 Task: Select the instant messaging service as skype.
Action: Mouse moved to (785, 104)
Screenshot: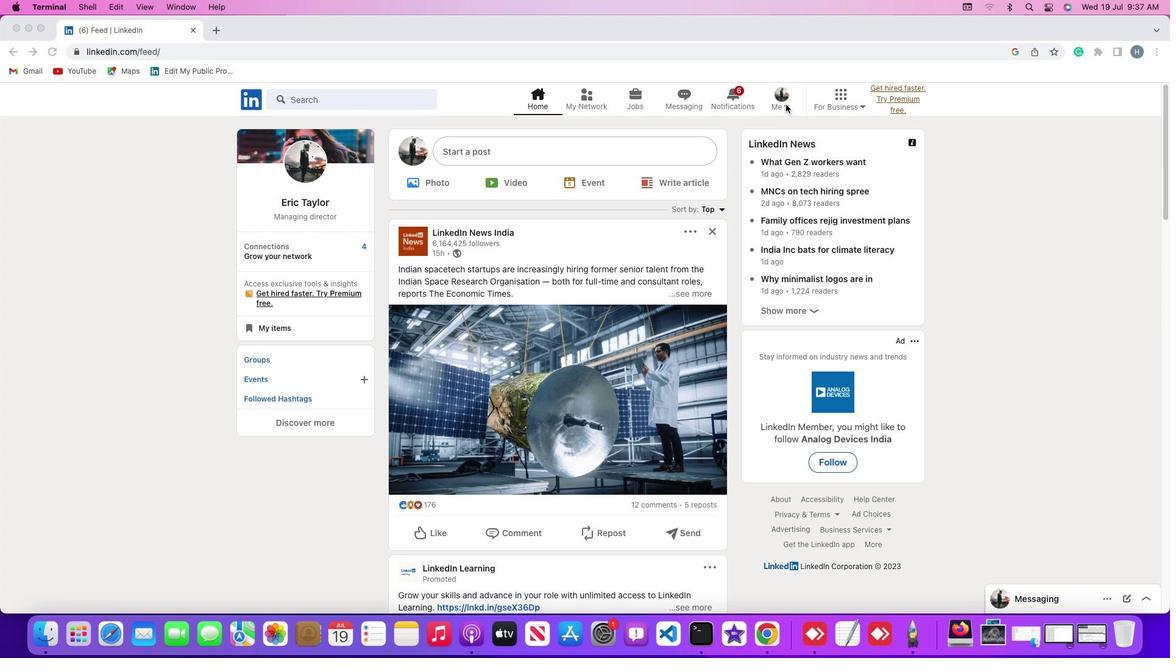 
Action: Mouse pressed left at (785, 104)
Screenshot: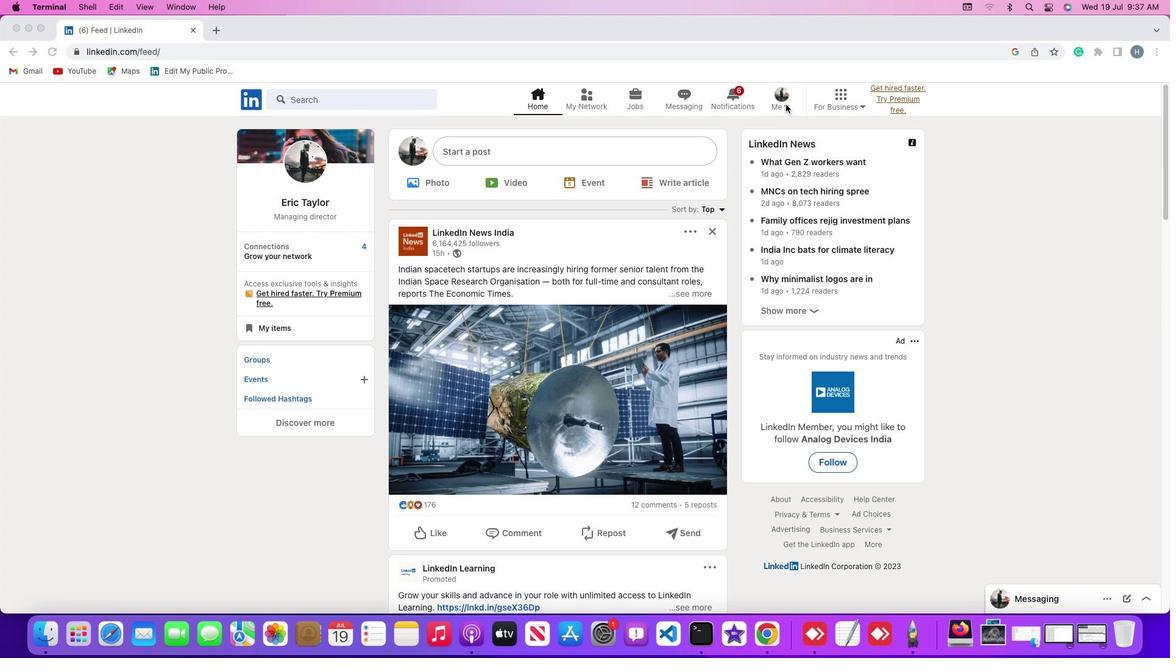 
Action: Mouse pressed left at (785, 104)
Screenshot: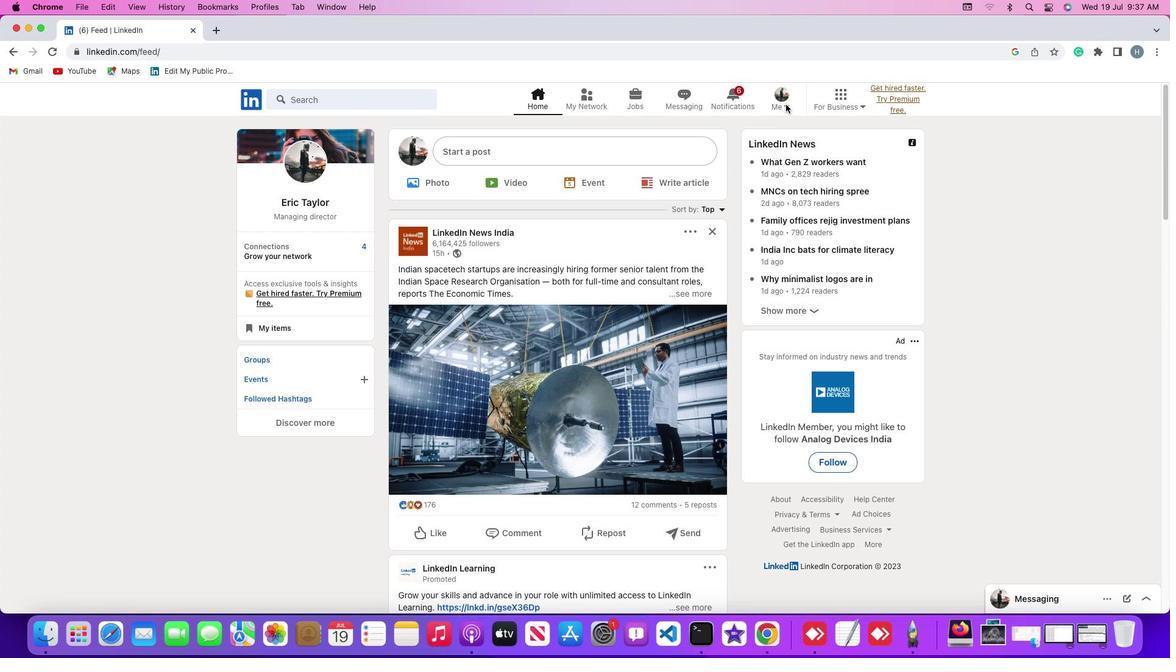 
Action: Mouse moved to (760, 167)
Screenshot: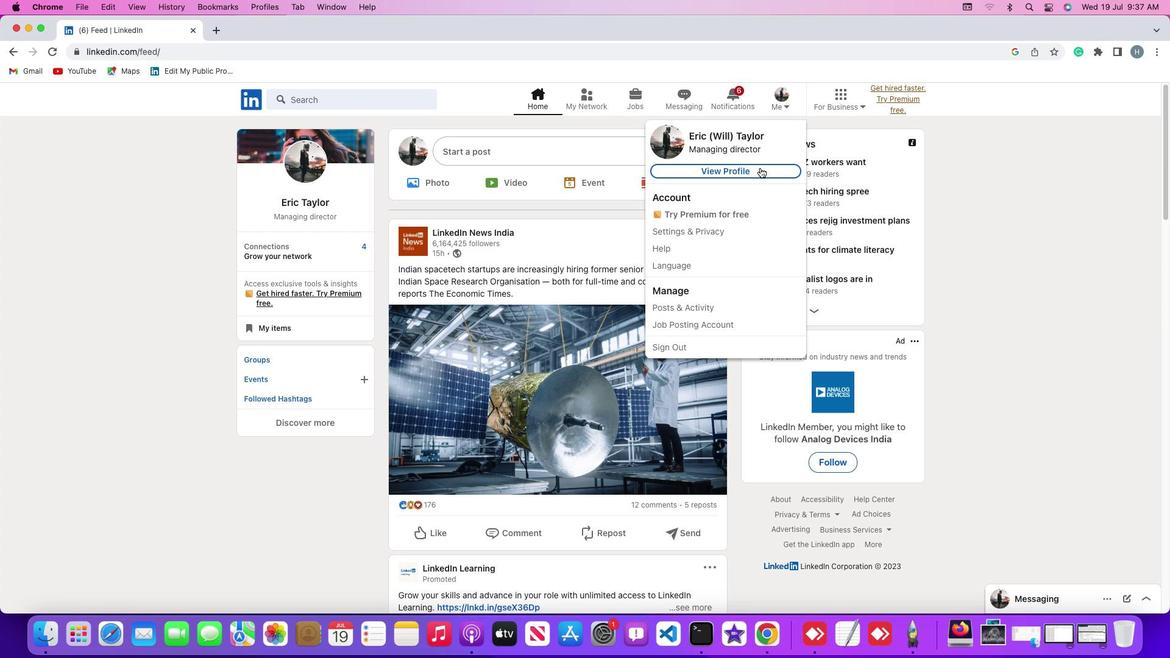 
Action: Mouse pressed left at (760, 167)
Screenshot: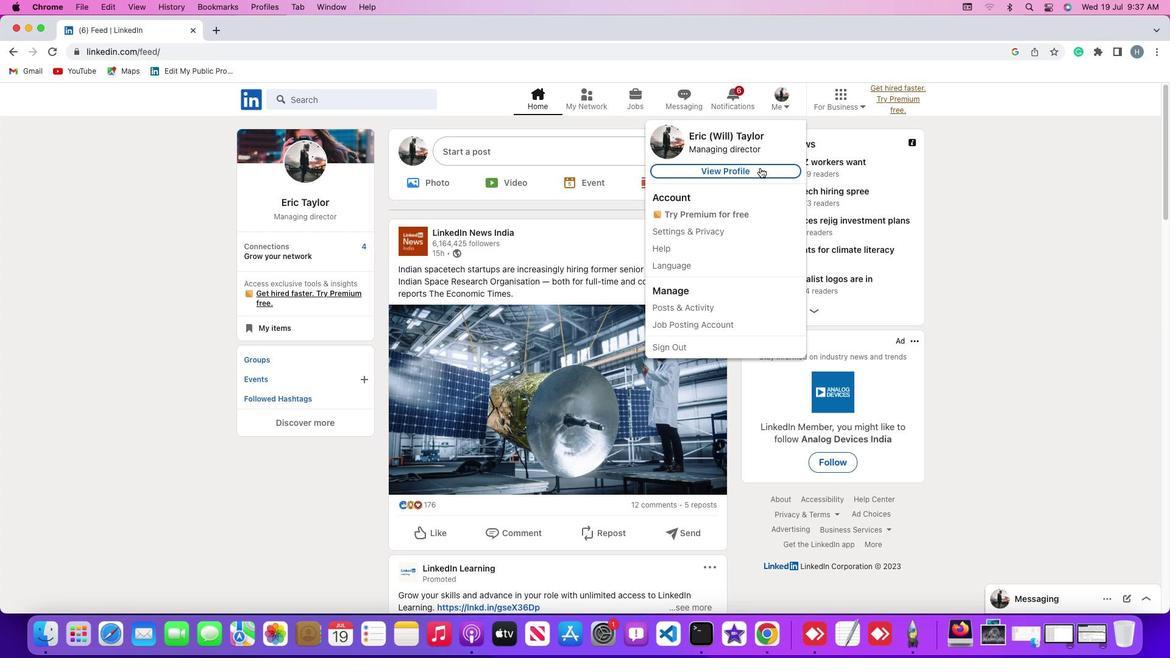 
Action: Mouse moved to (702, 269)
Screenshot: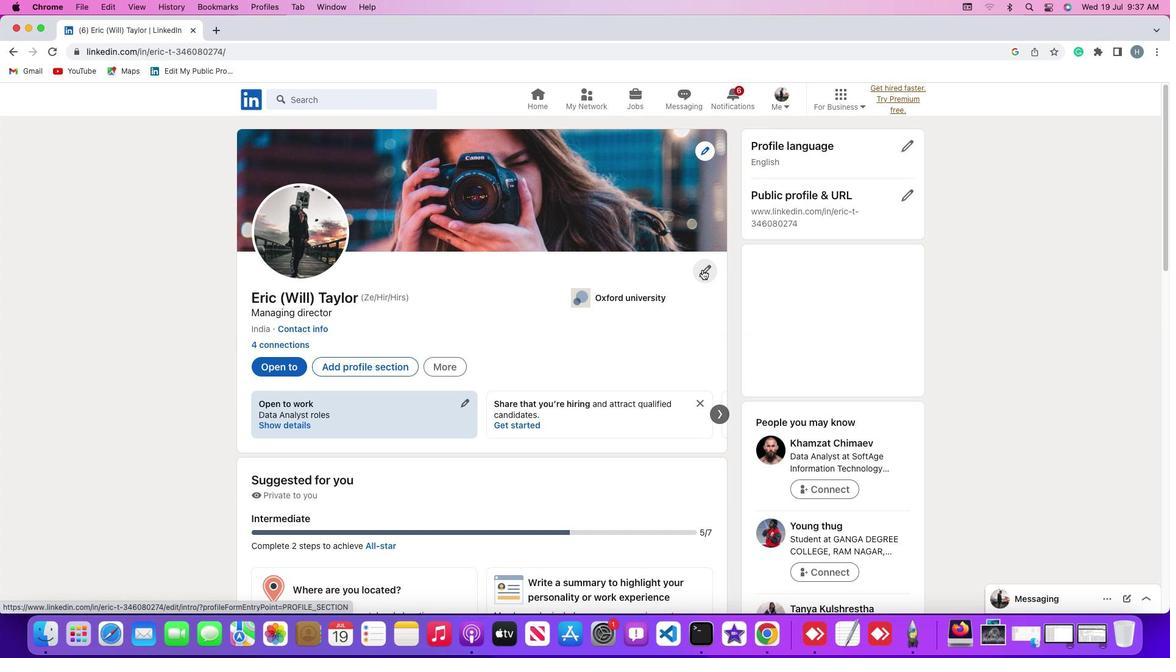 
Action: Mouse pressed left at (702, 269)
Screenshot: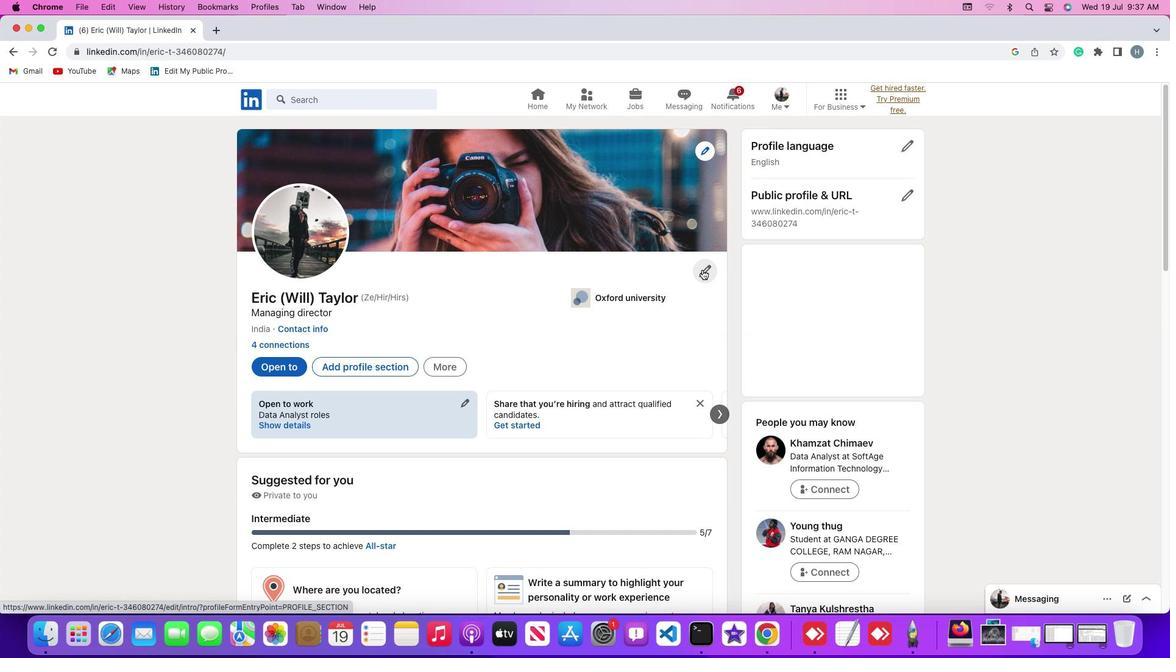 
Action: Mouse moved to (589, 334)
Screenshot: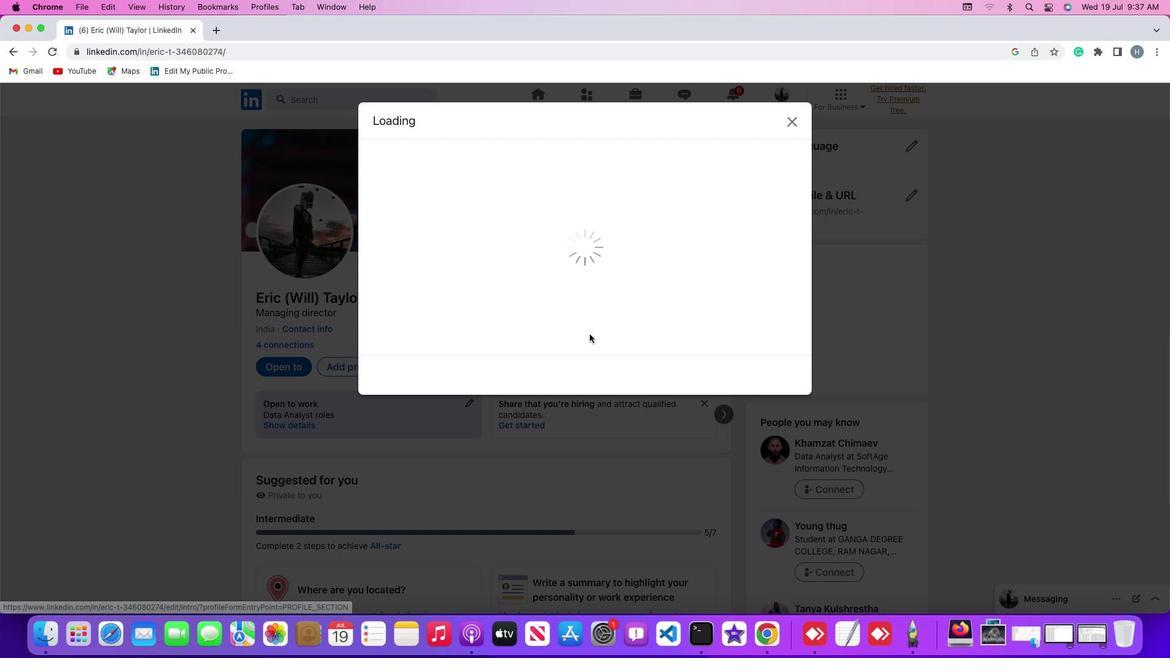 
Action: Mouse scrolled (589, 334) with delta (0, 0)
Screenshot: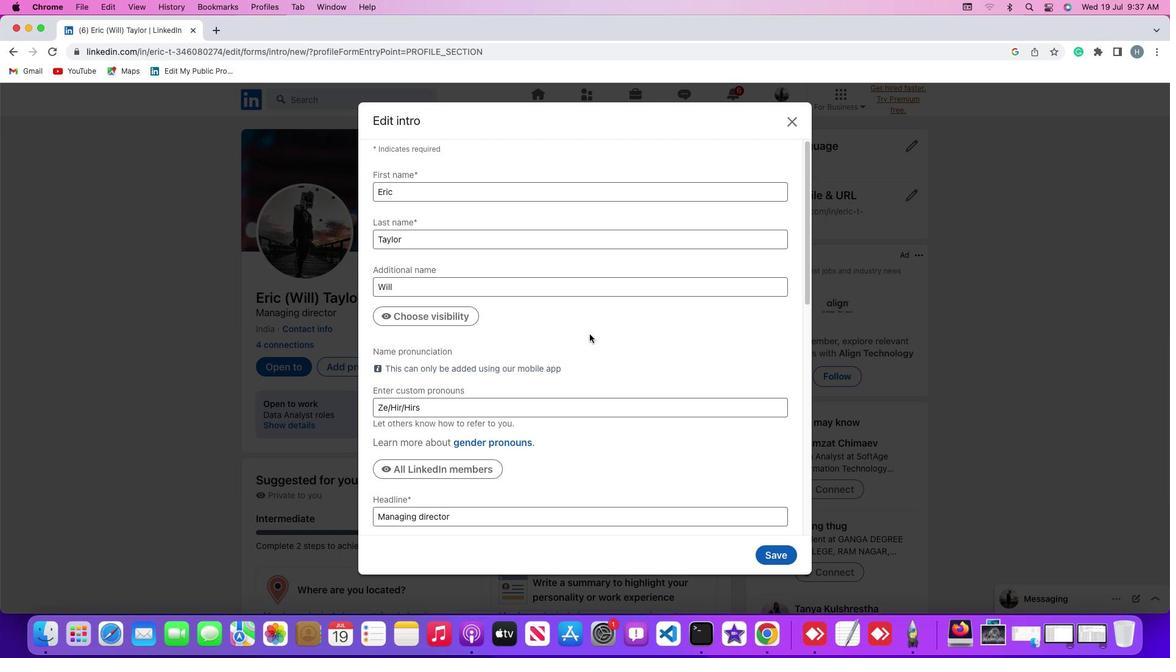 
Action: Mouse scrolled (589, 334) with delta (0, 0)
Screenshot: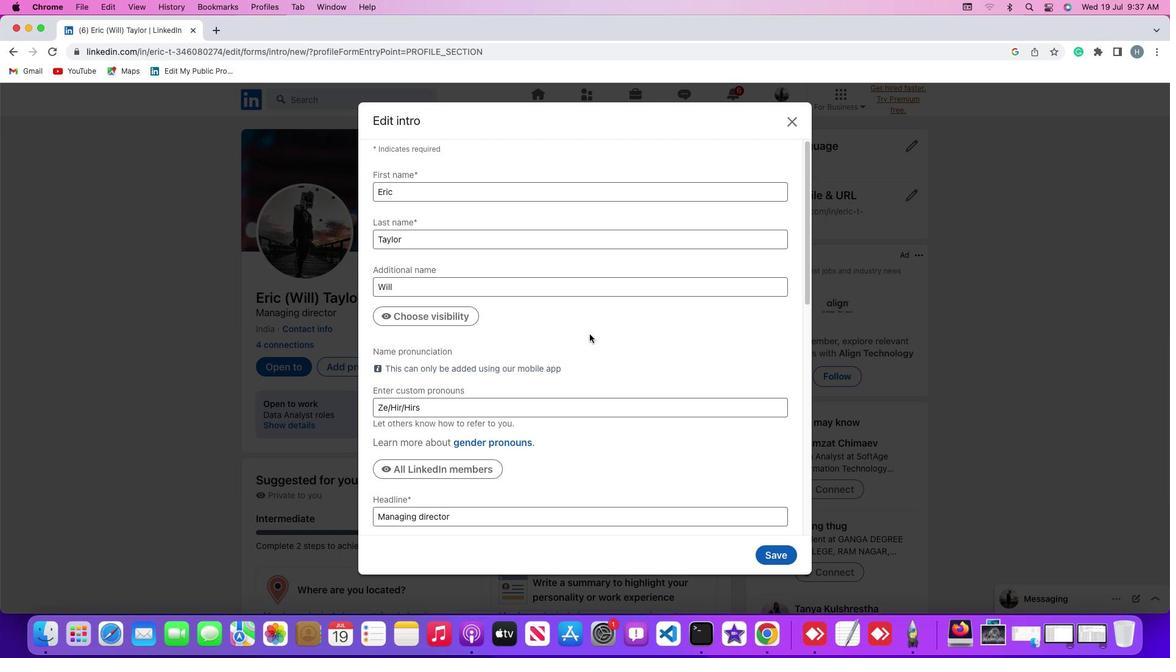 
Action: Mouse scrolled (589, 334) with delta (0, -2)
Screenshot: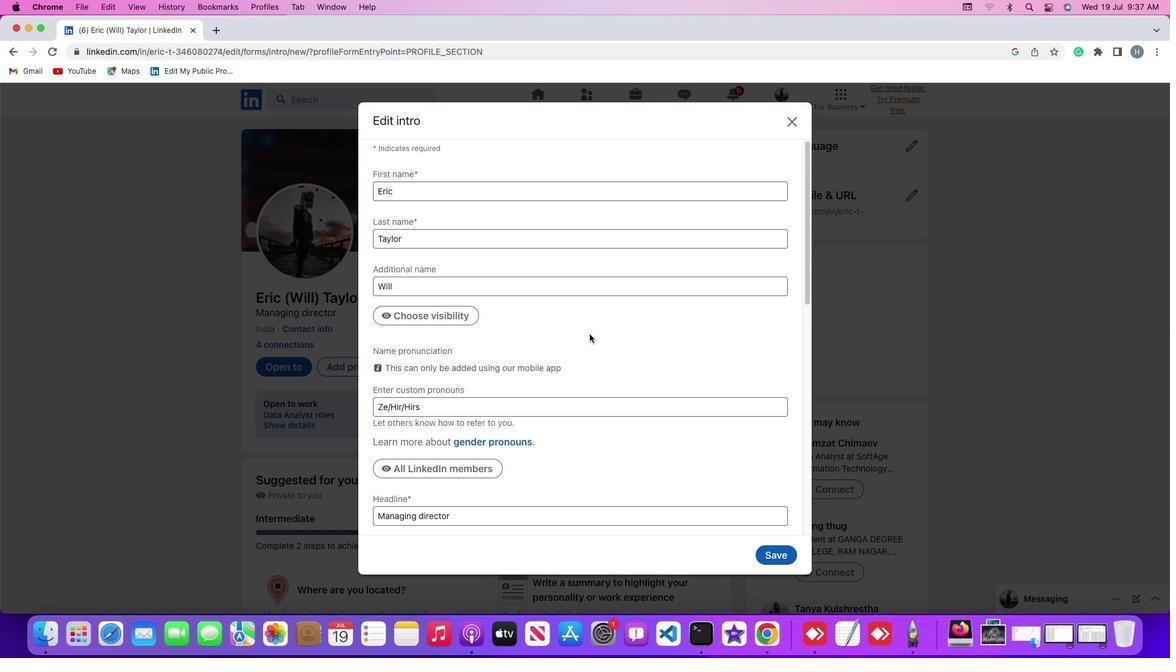 
Action: Mouse scrolled (589, 334) with delta (0, -3)
Screenshot: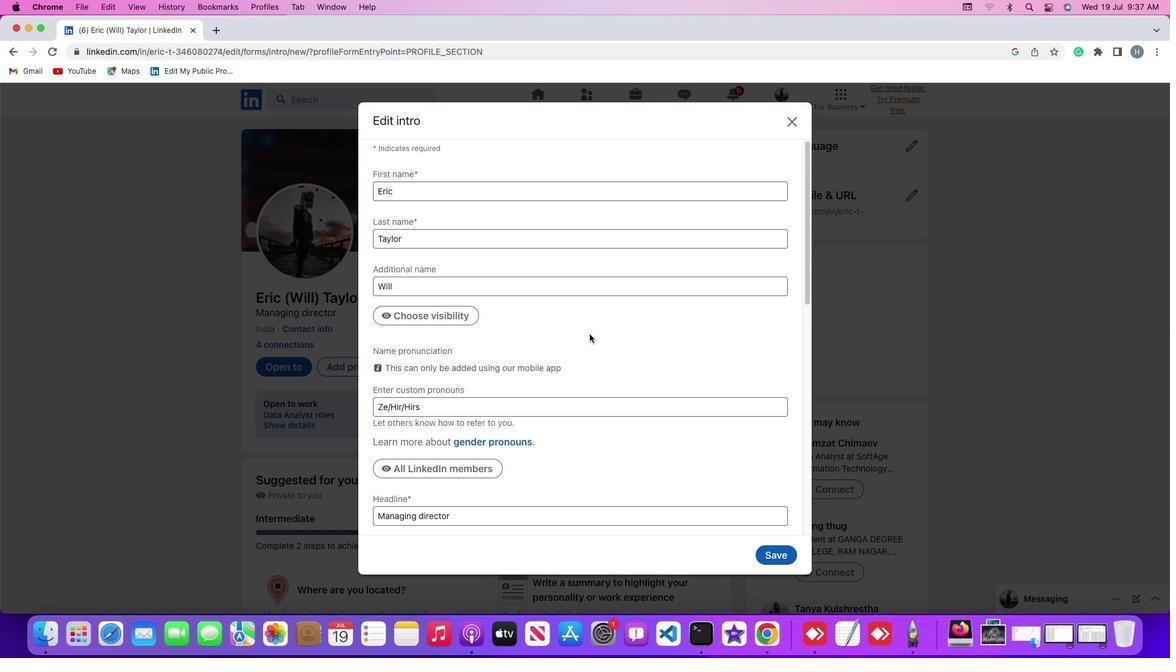 
Action: Mouse scrolled (589, 334) with delta (0, -3)
Screenshot: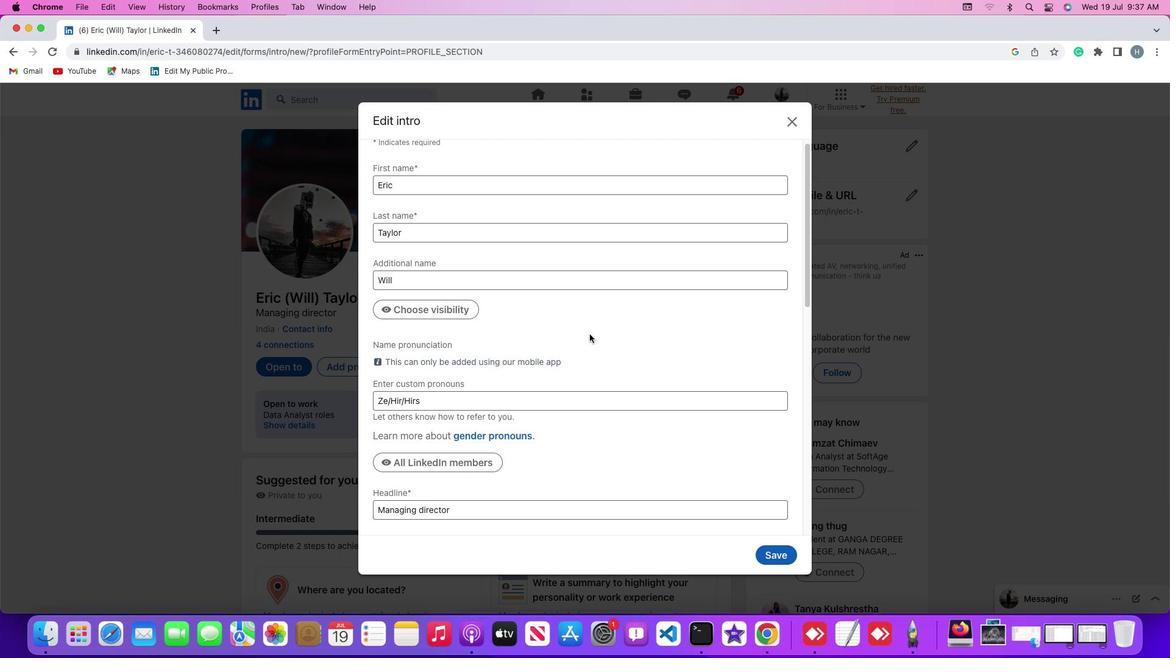 
Action: Mouse scrolled (589, 334) with delta (0, -3)
Screenshot: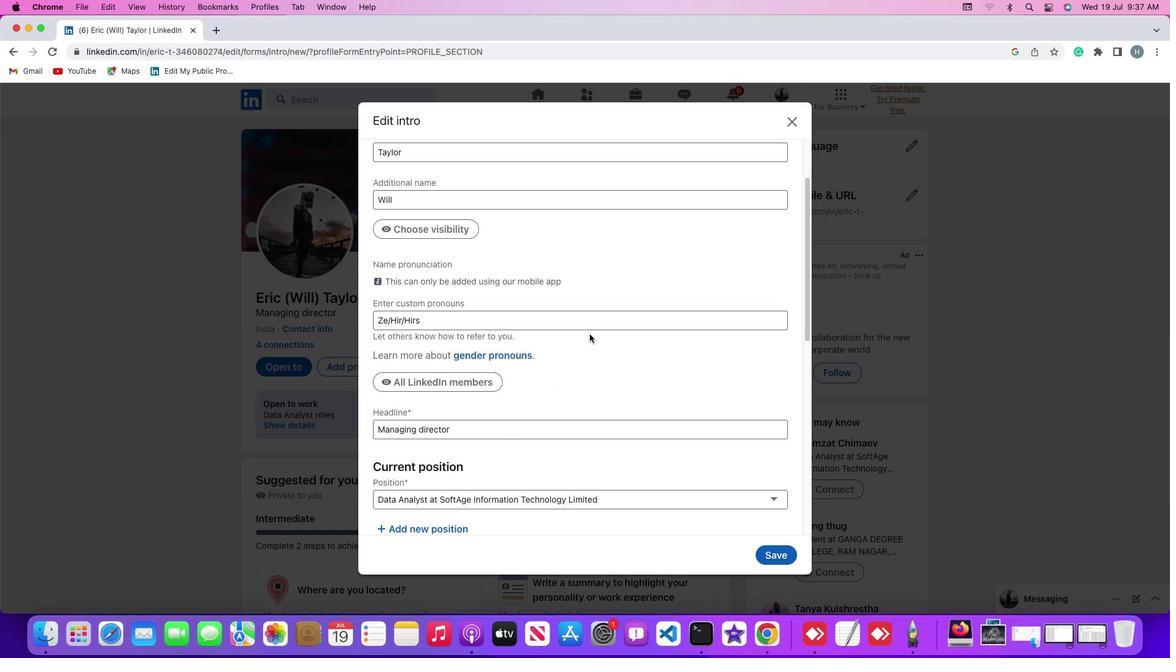 
Action: Mouse scrolled (589, 334) with delta (0, 0)
Screenshot: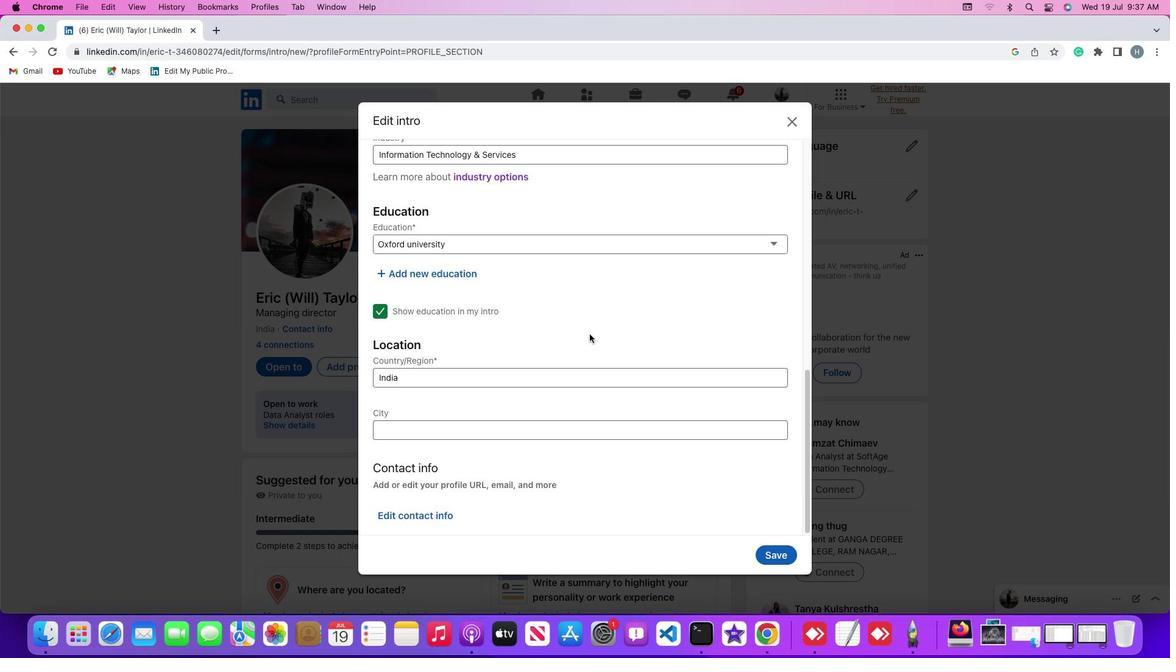 
Action: Mouse scrolled (589, 334) with delta (0, 0)
Screenshot: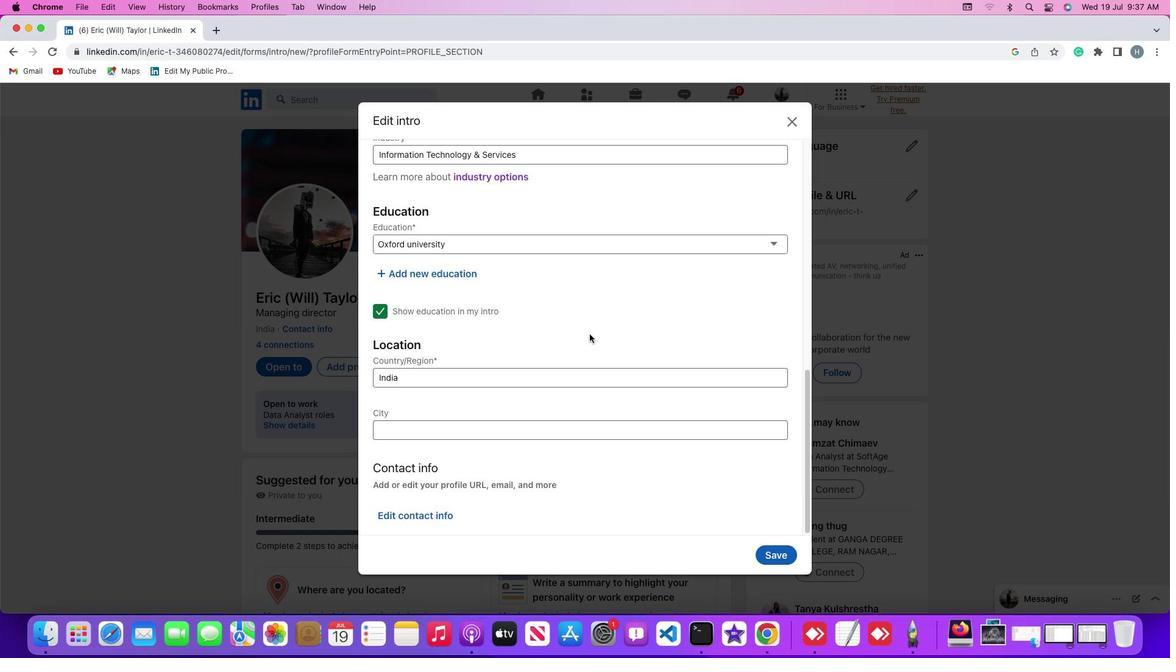 
Action: Mouse scrolled (589, 334) with delta (0, -2)
Screenshot: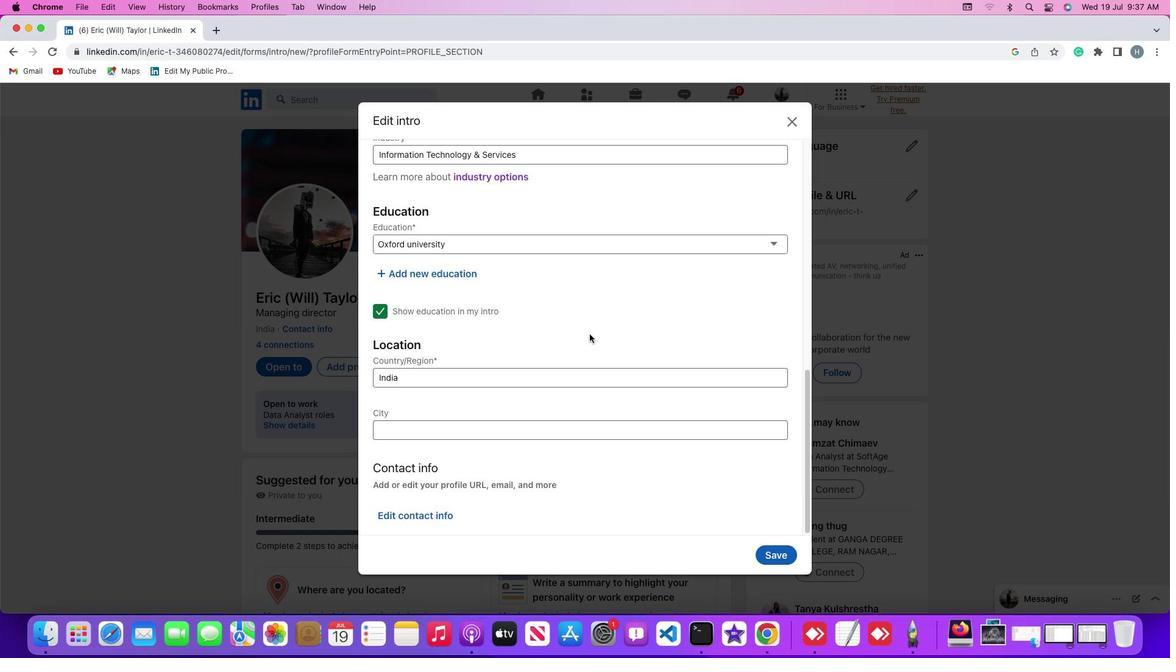 
Action: Mouse scrolled (589, 334) with delta (0, -3)
Screenshot: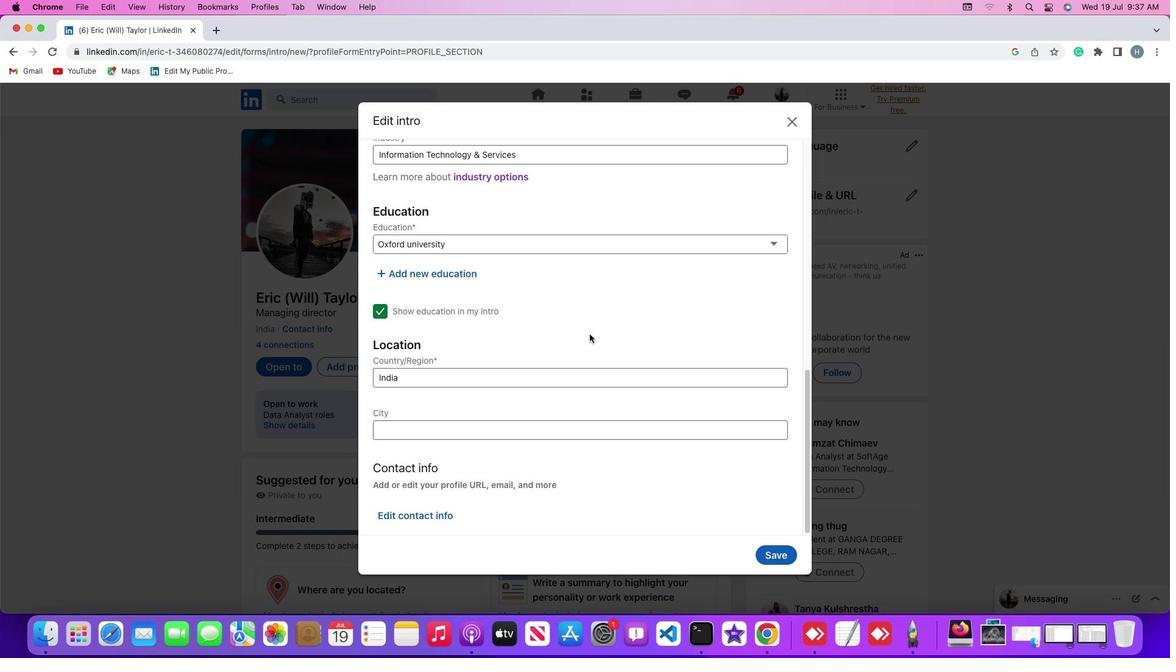 
Action: Mouse scrolled (589, 334) with delta (0, -3)
Screenshot: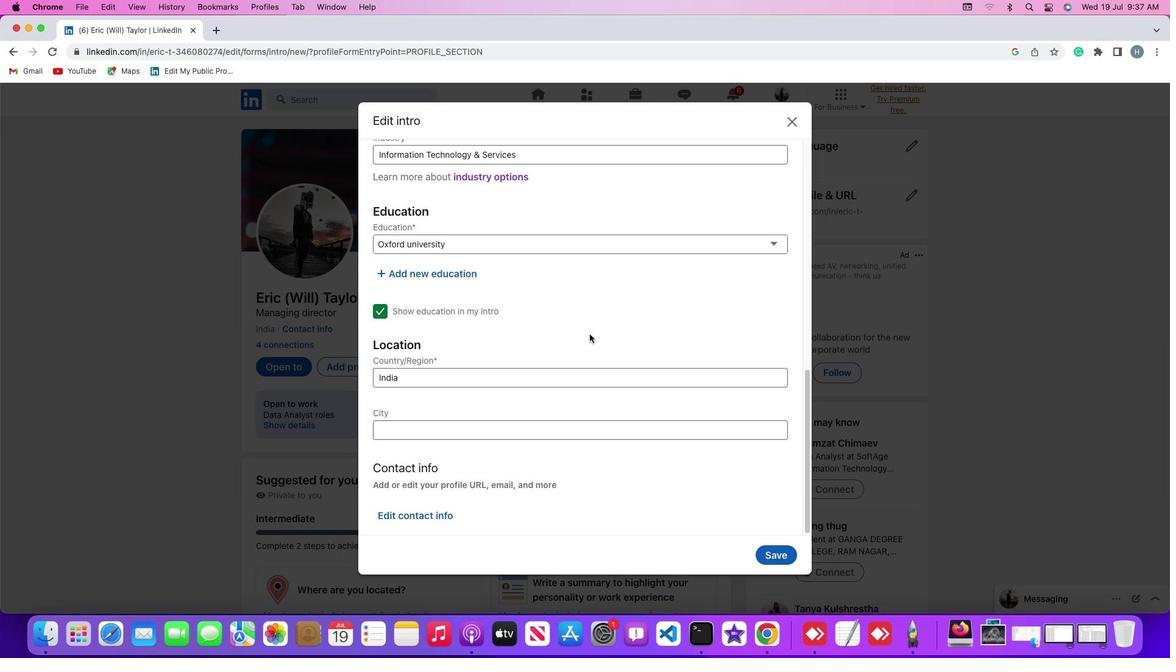 
Action: Mouse scrolled (589, 334) with delta (0, -4)
Screenshot: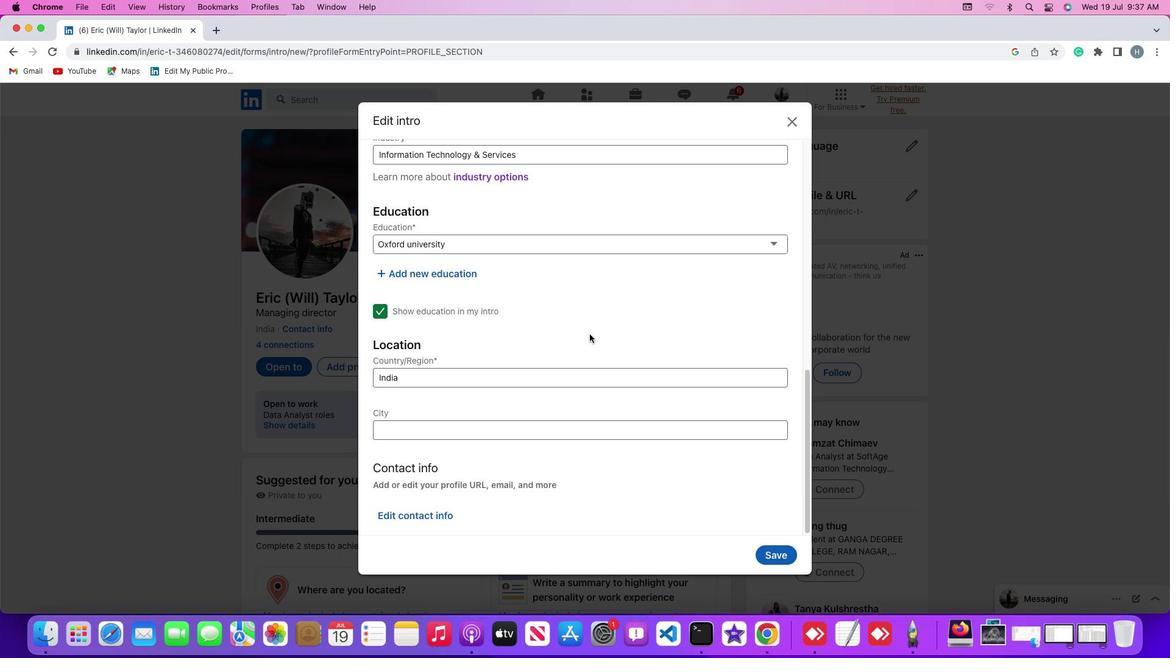 
Action: Mouse moved to (434, 512)
Screenshot: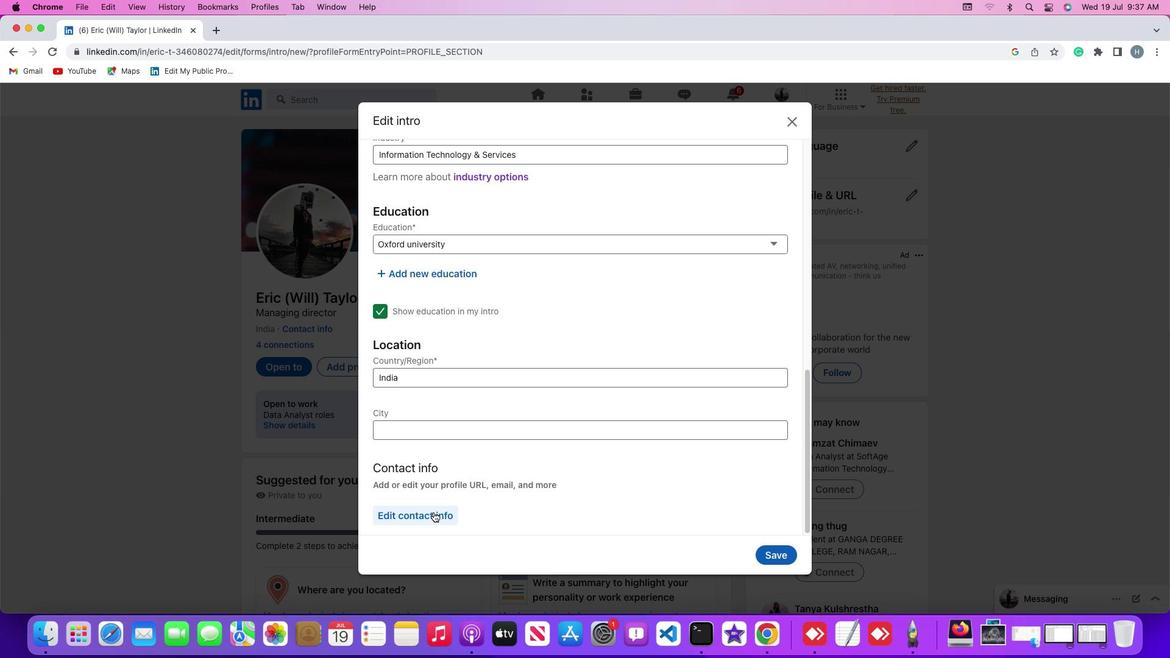 
Action: Mouse pressed left at (434, 512)
Screenshot: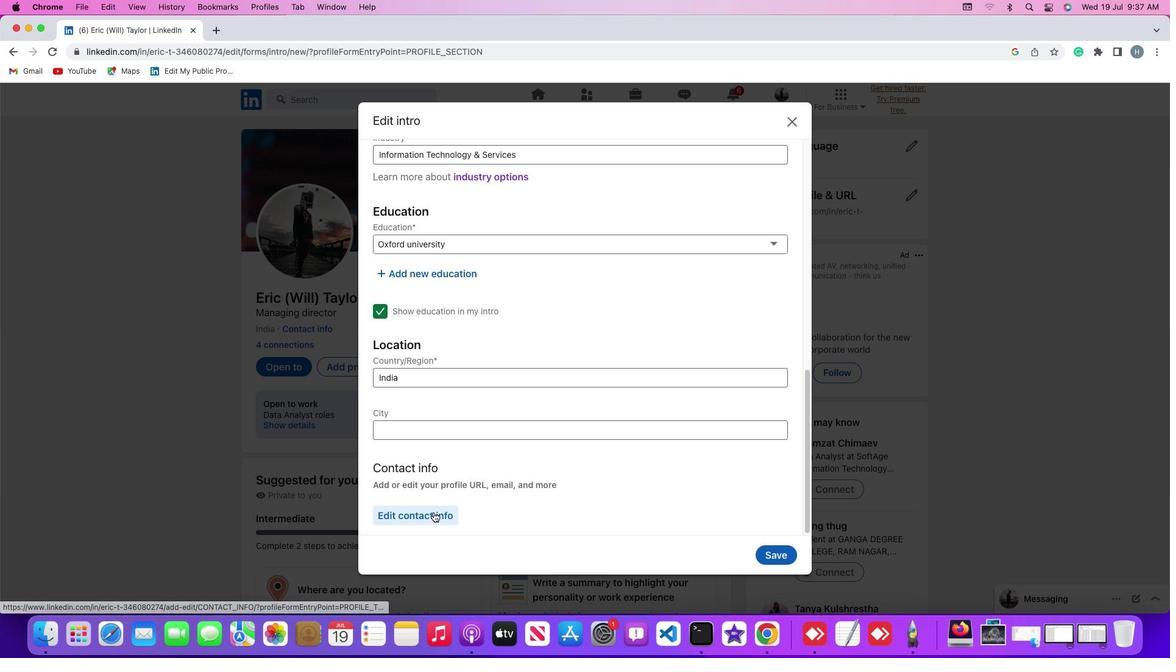 
Action: Mouse moved to (566, 366)
Screenshot: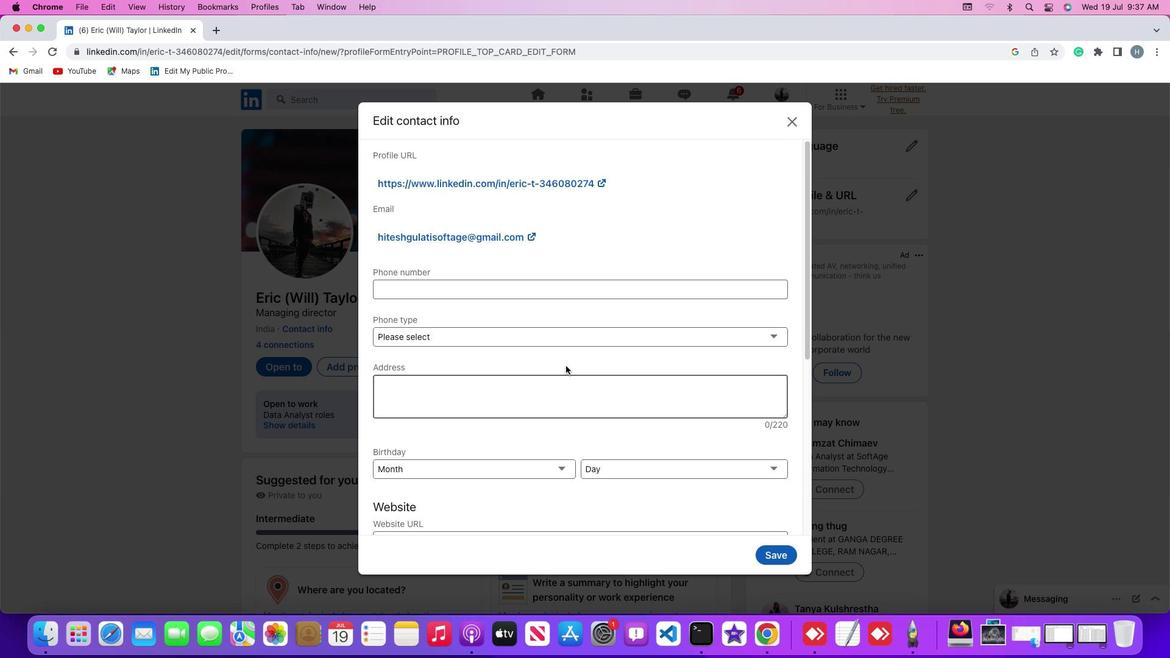 
Action: Mouse scrolled (566, 366) with delta (0, 0)
Screenshot: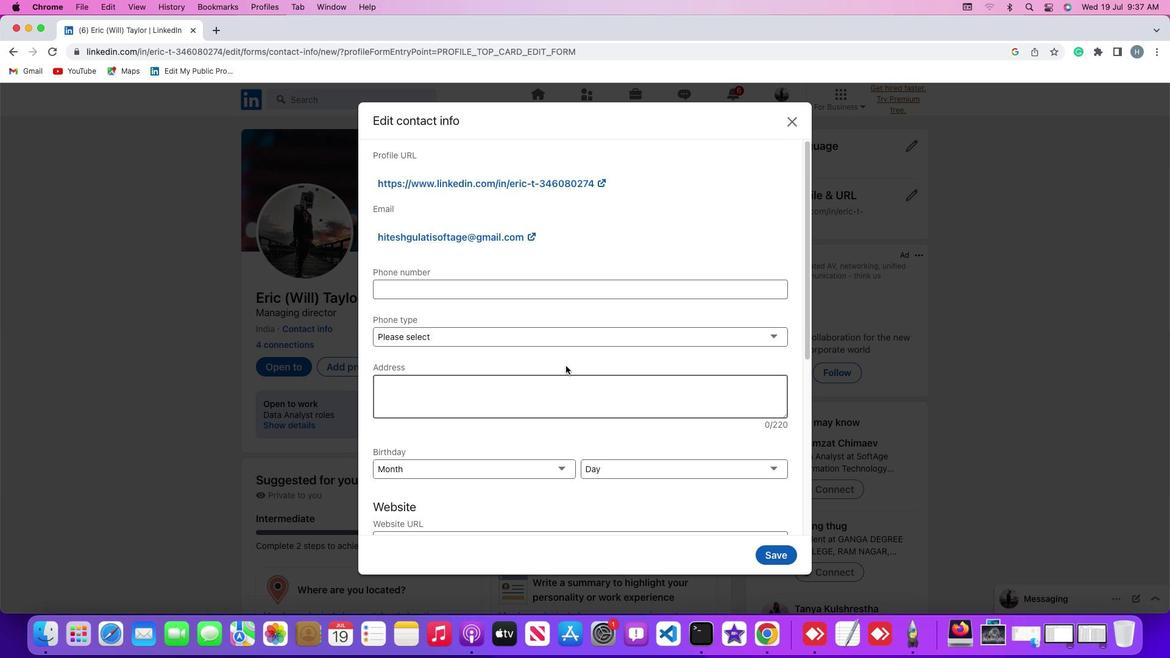 
Action: Mouse scrolled (566, 366) with delta (0, 0)
Screenshot: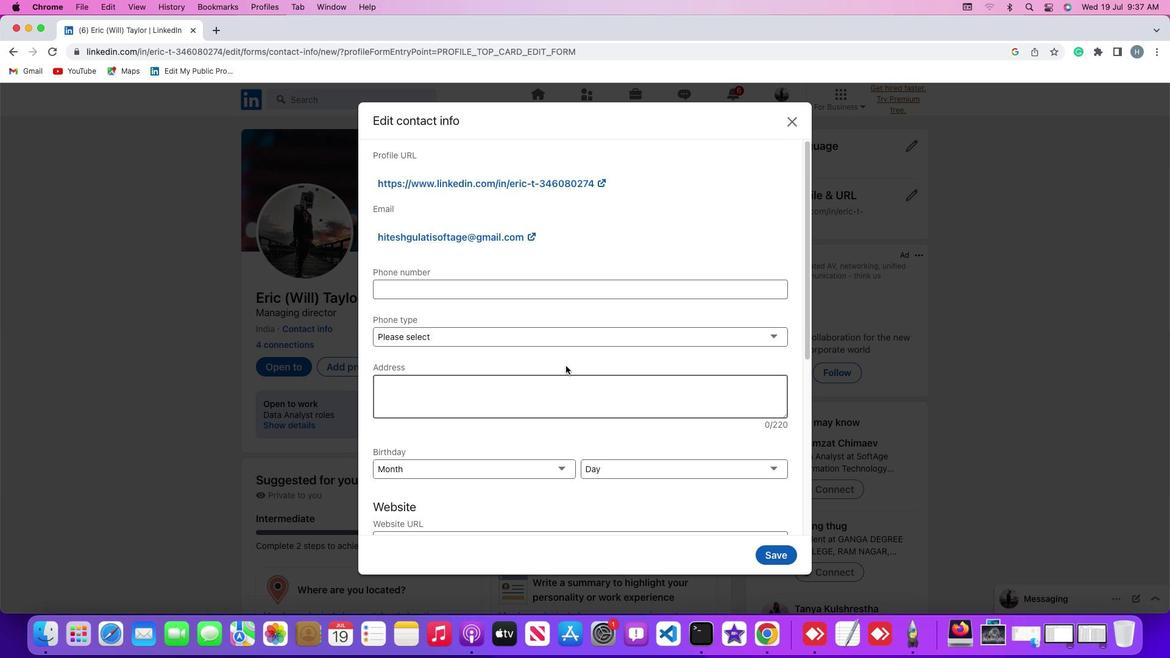
Action: Mouse scrolled (566, 366) with delta (0, -1)
Screenshot: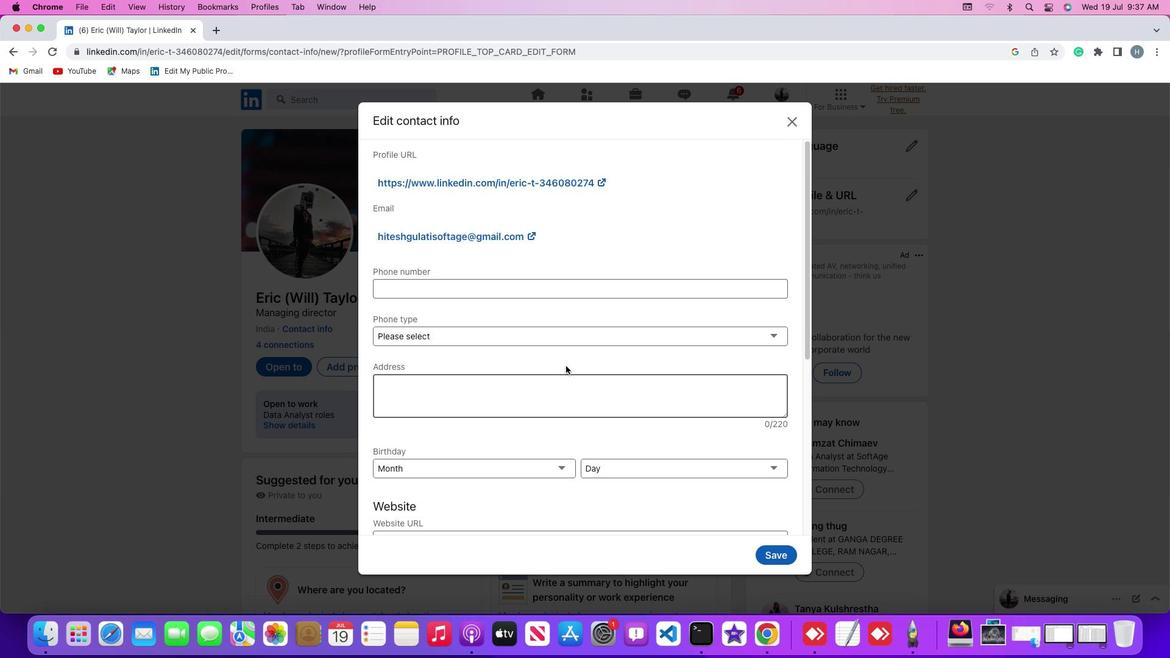 
Action: Mouse scrolled (566, 366) with delta (0, -3)
Screenshot: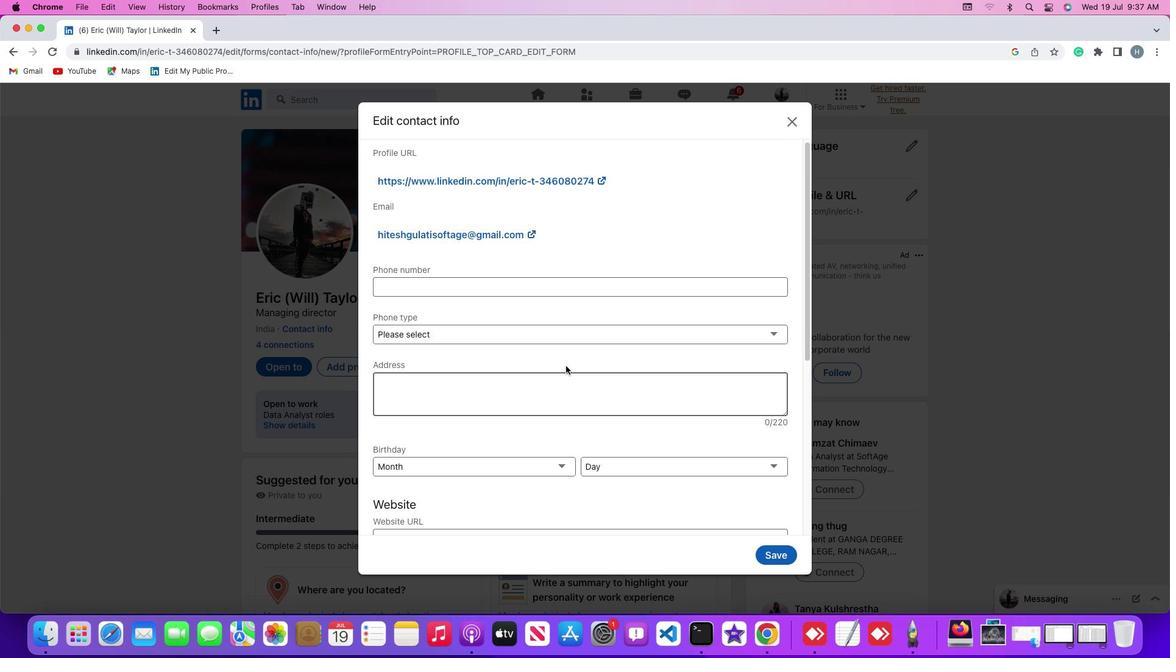 
Action: Mouse scrolled (566, 366) with delta (0, -3)
Screenshot: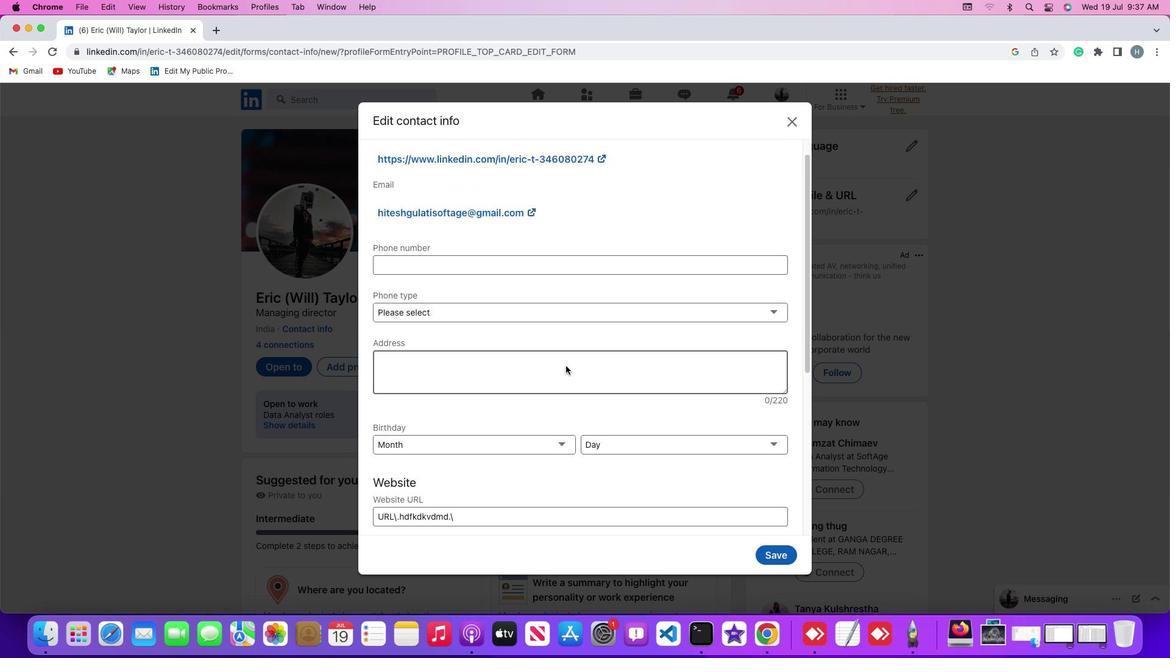 
Action: Mouse scrolled (566, 366) with delta (0, 0)
Screenshot: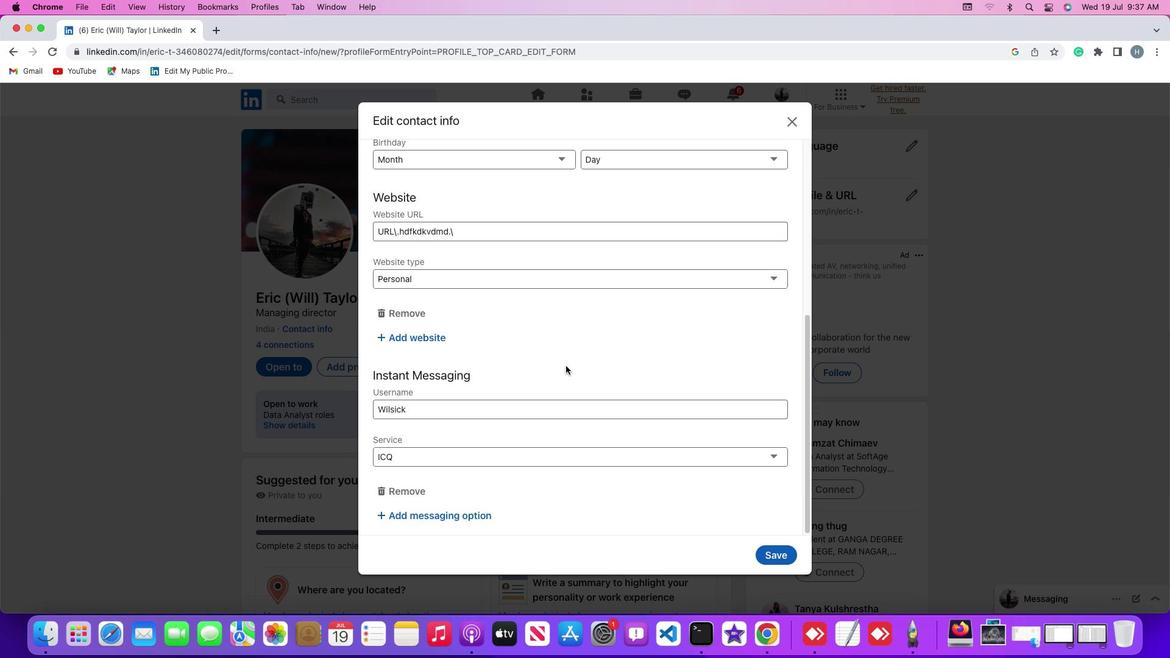 
Action: Mouse scrolled (566, 366) with delta (0, 0)
Screenshot: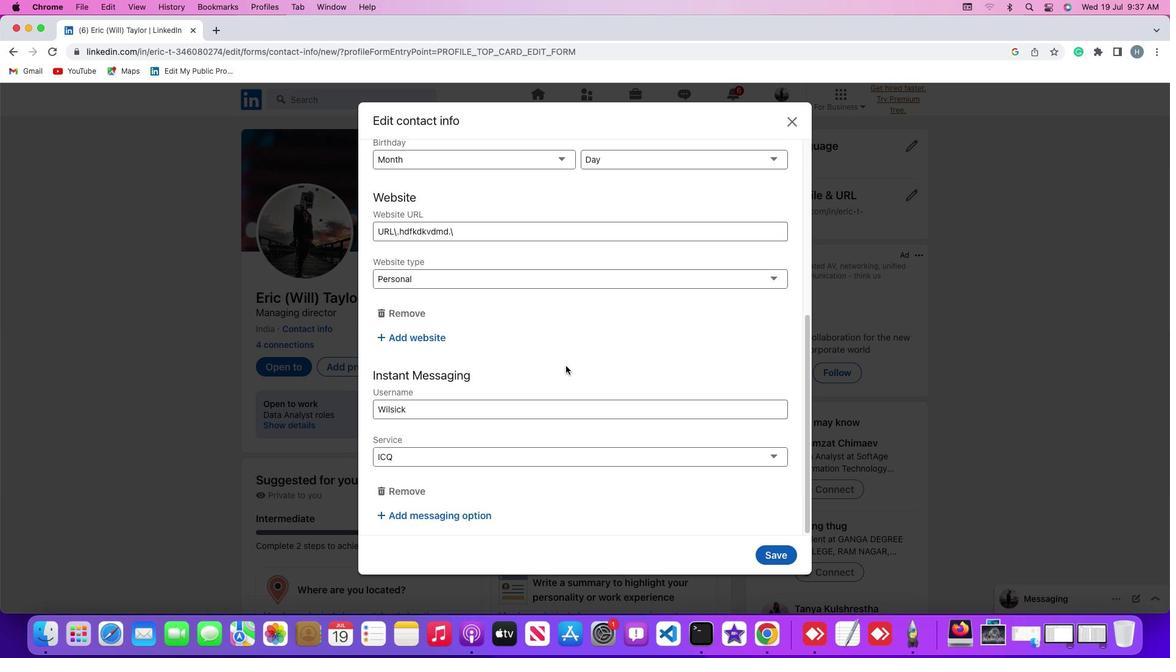 
Action: Mouse scrolled (566, 366) with delta (0, -1)
Screenshot: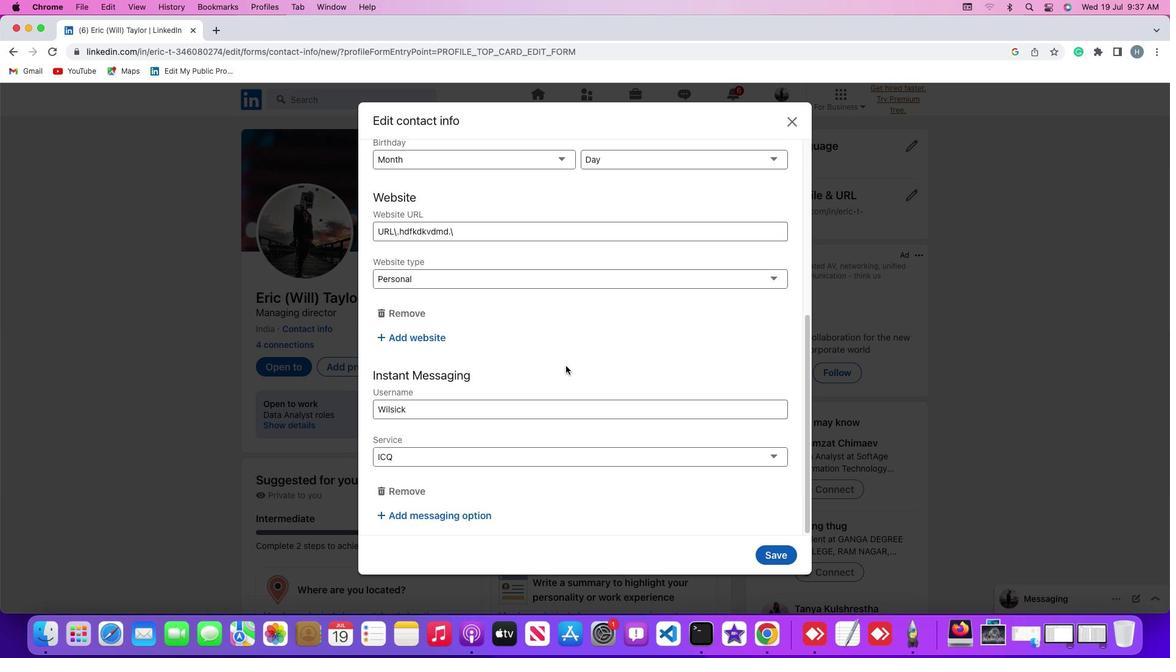 
Action: Mouse scrolled (566, 366) with delta (0, -3)
Screenshot: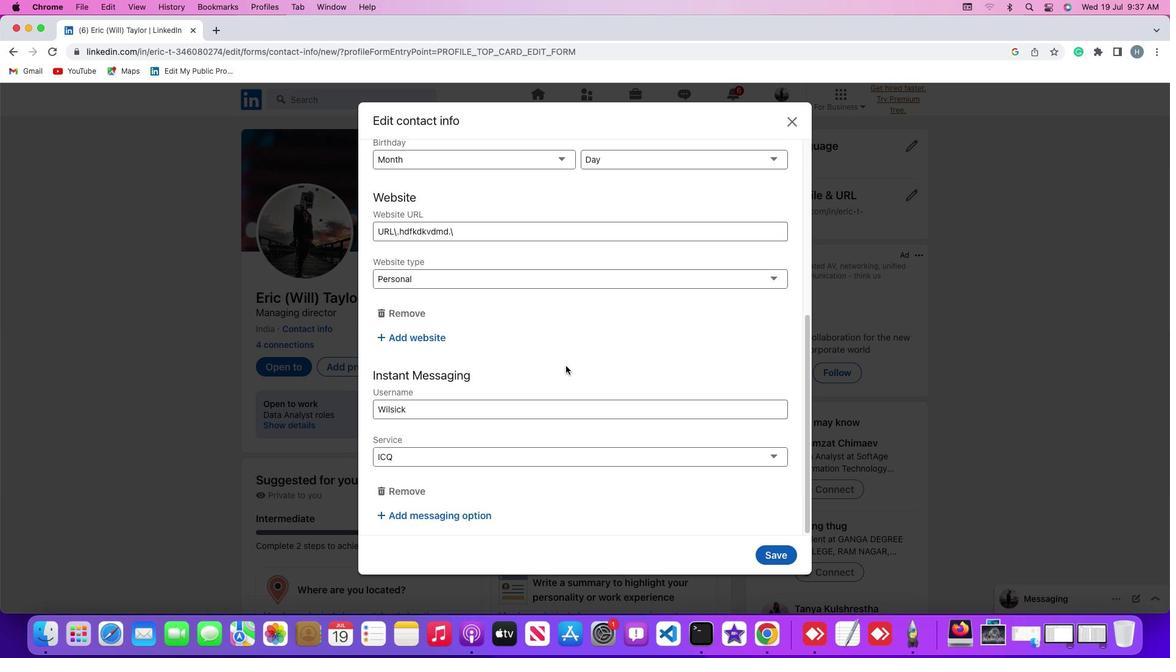 
Action: Mouse scrolled (566, 366) with delta (0, -3)
Screenshot: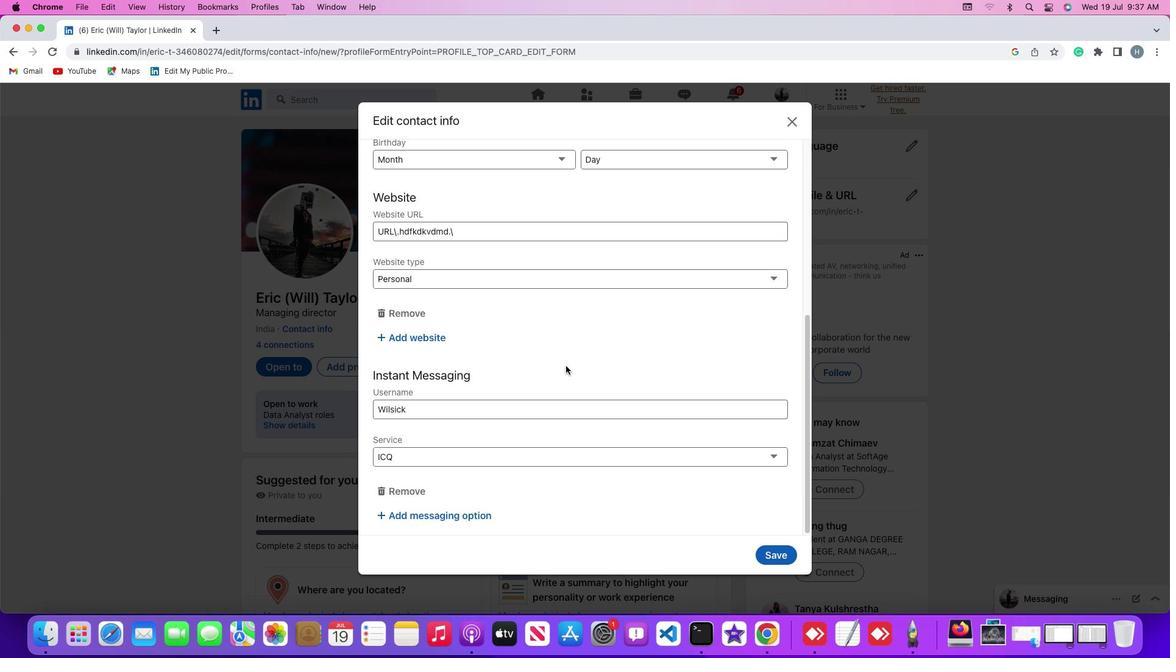 
Action: Mouse scrolled (566, 366) with delta (0, -3)
Screenshot: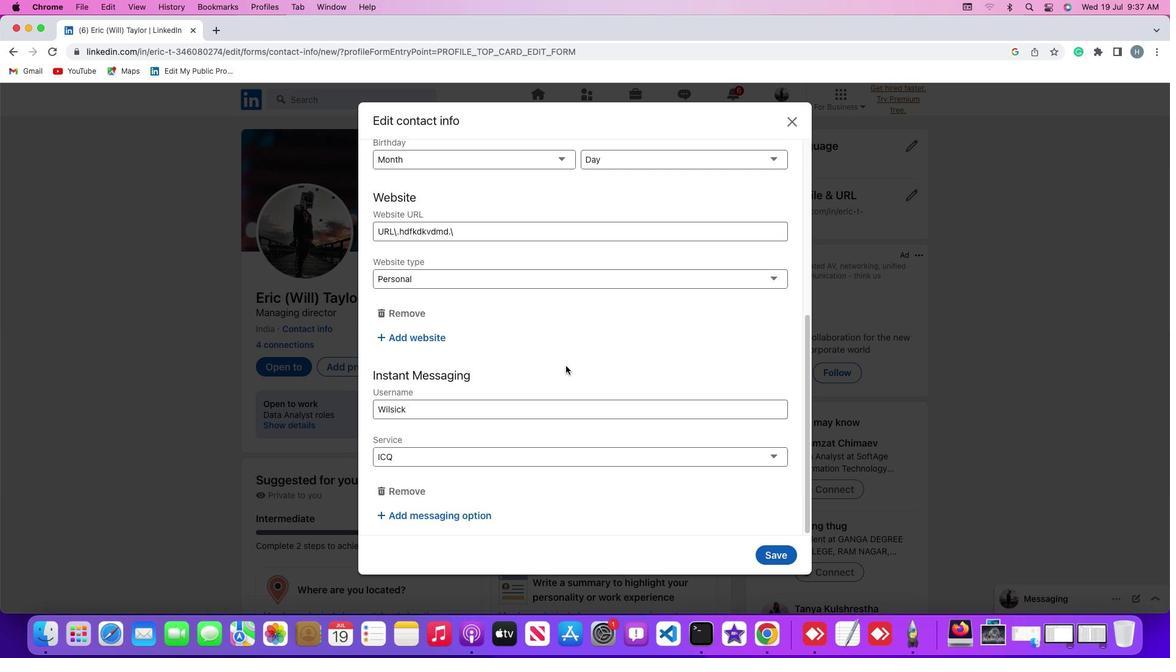 
Action: Mouse moved to (774, 454)
Screenshot: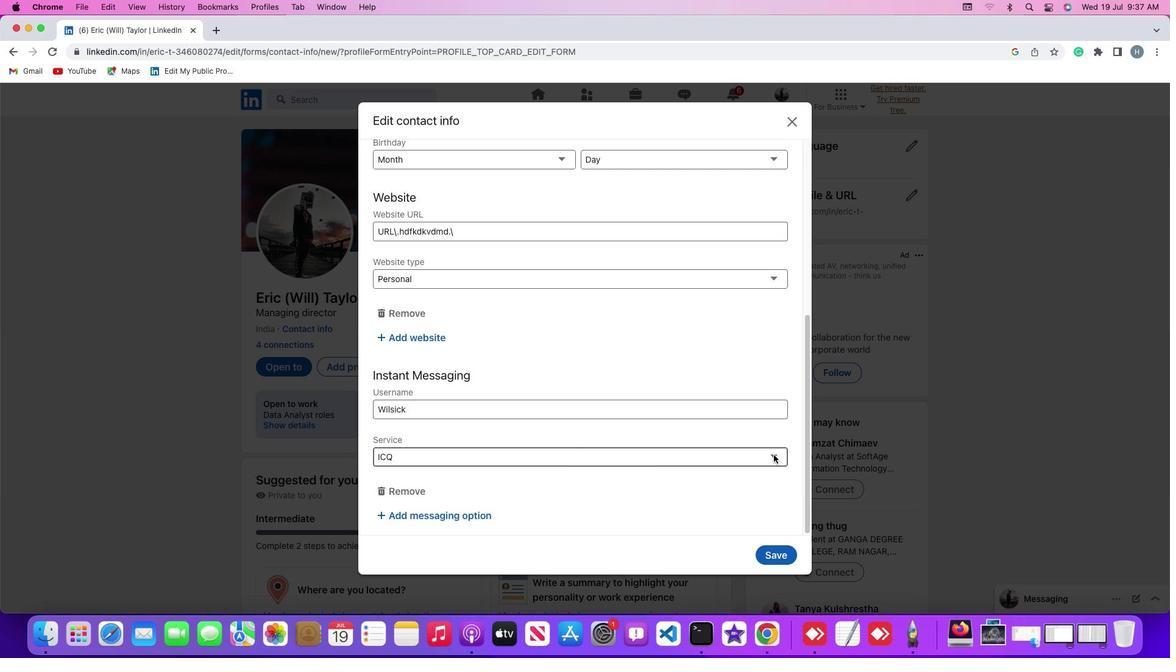 
Action: Mouse pressed left at (774, 454)
Screenshot: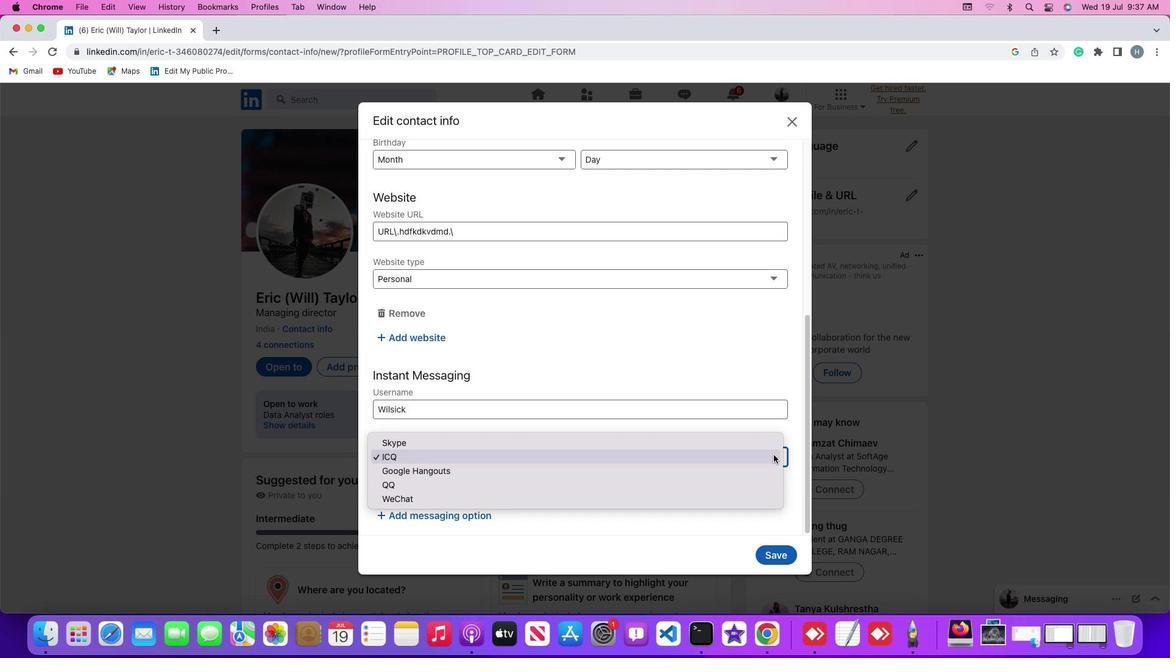 
Action: Mouse moved to (771, 444)
Screenshot: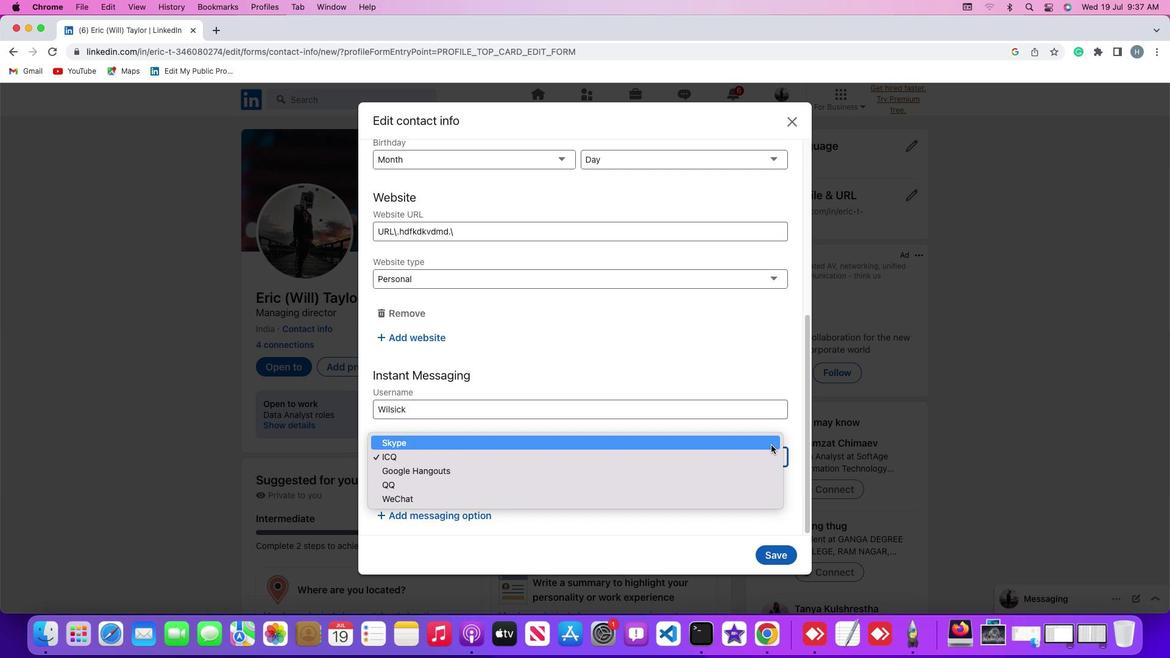
Action: Mouse pressed left at (771, 444)
Screenshot: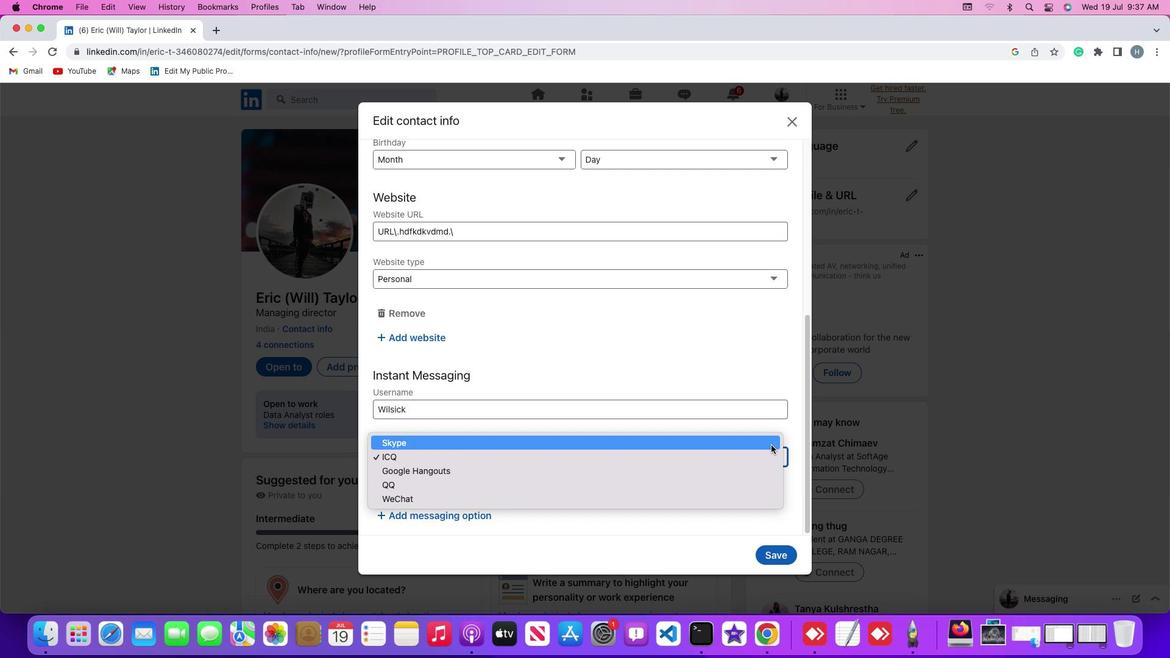 
Action: Mouse moved to (743, 487)
Screenshot: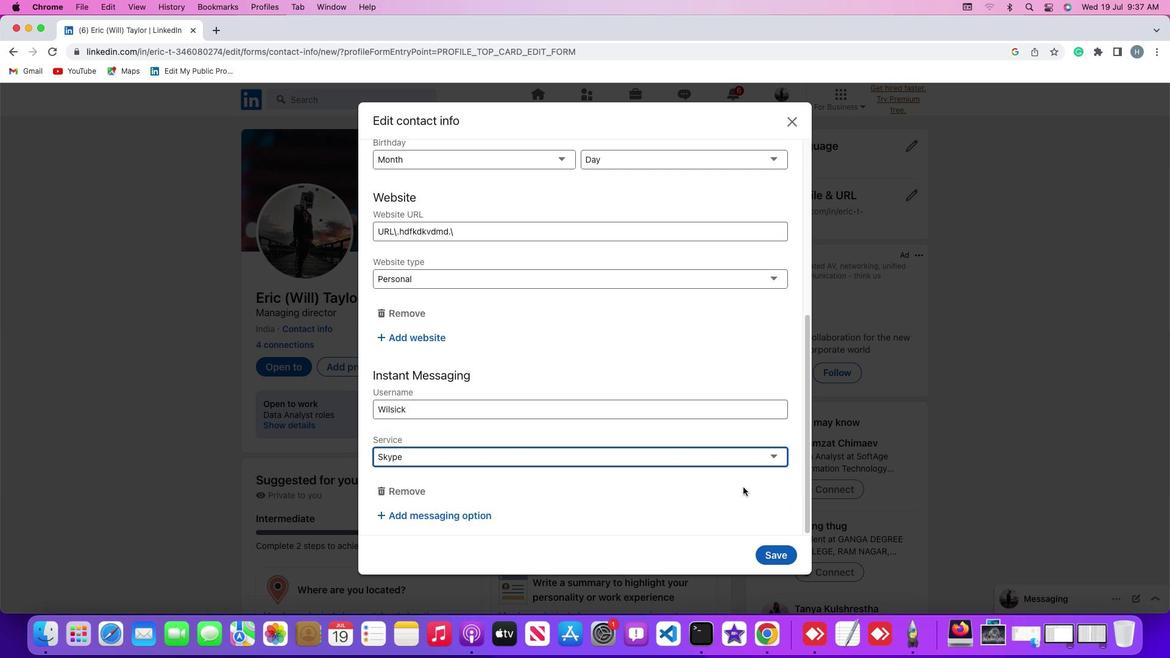
